 Task: Create New Customer with Customer Name: 7 Leaves Cafe, Billing Address Line1: 2101 Pike Street, Billing Address Line2:  San Diego, Billing Address Line3:  California 92126
Action: Mouse moved to (156, 25)
Screenshot: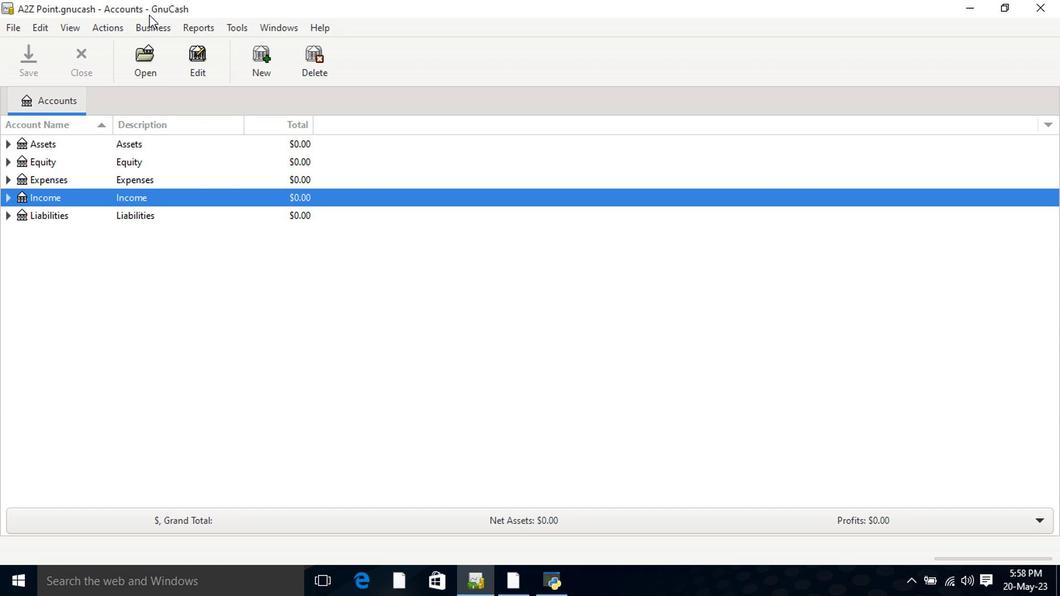
Action: Mouse pressed left at (156, 25)
Screenshot: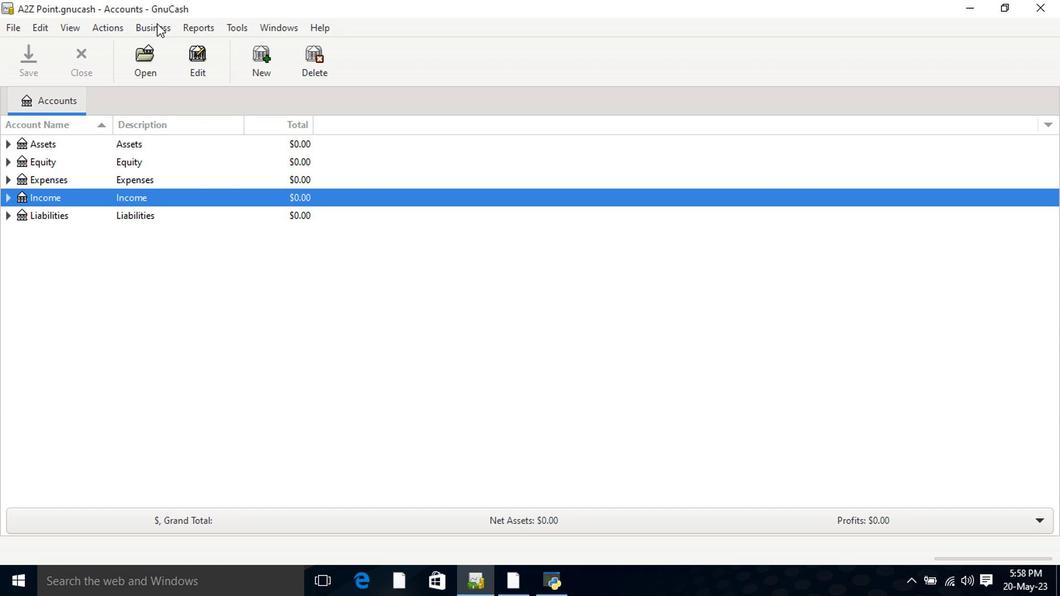 
Action: Mouse moved to (183, 49)
Screenshot: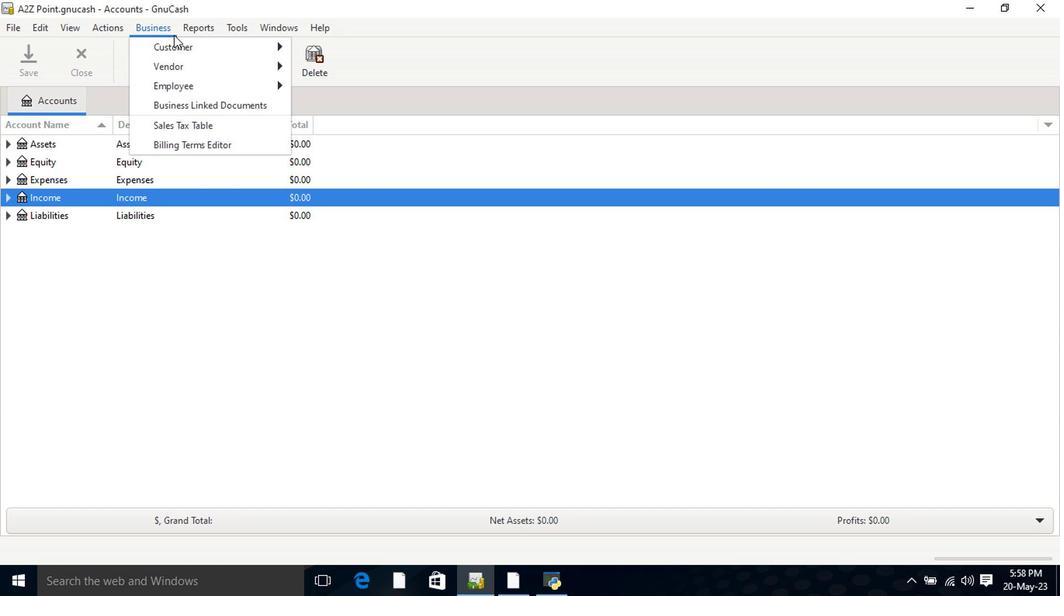 
Action: Mouse pressed left at (183, 49)
Screenshot: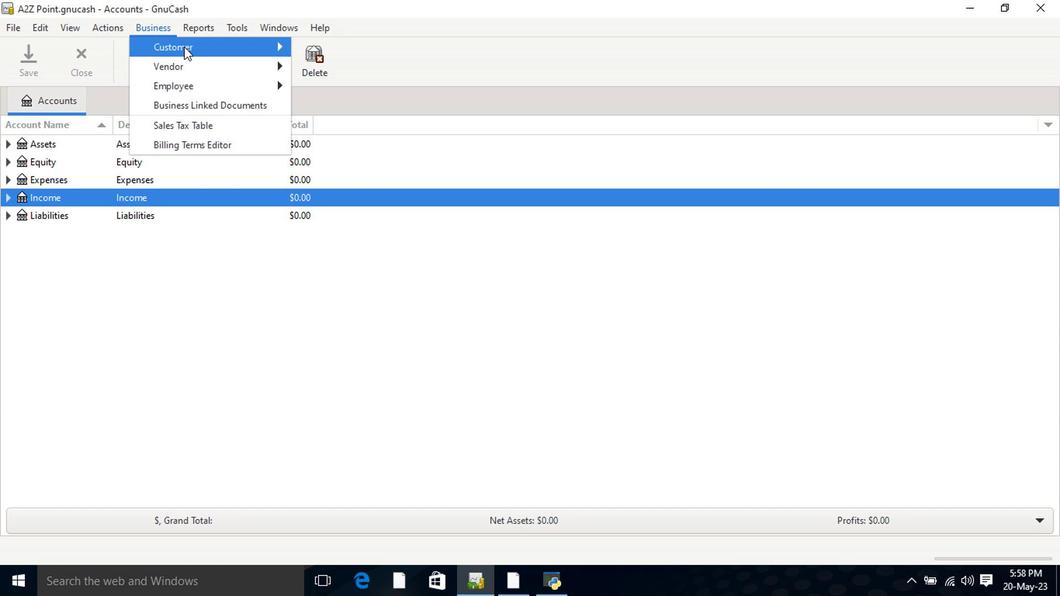 
Action: Mouse moved to (344, 74)
Screenshot: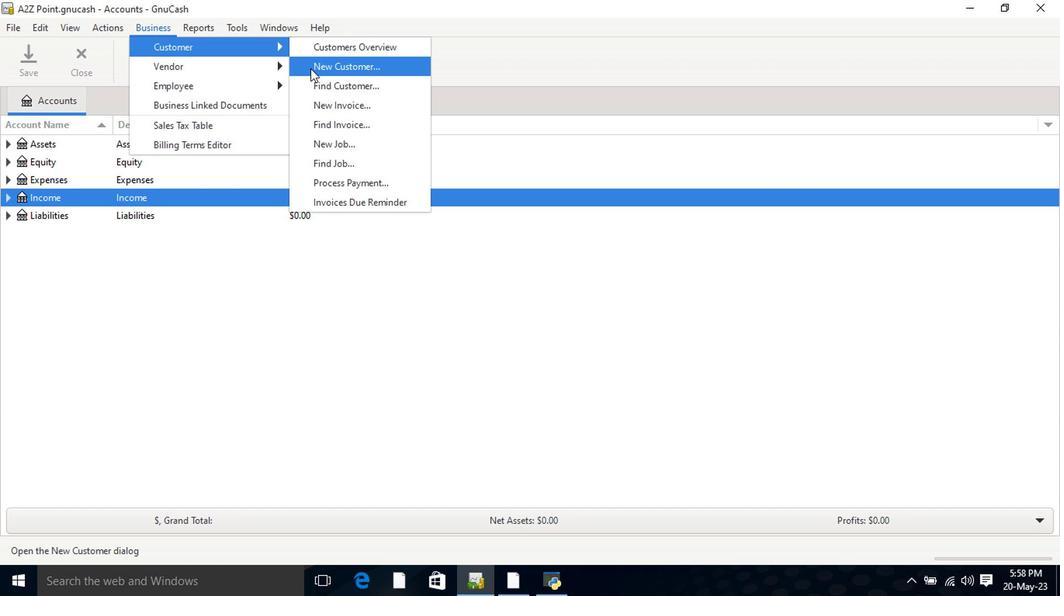 
Action: Mouse pressed left at (344, 74)
Screenshot: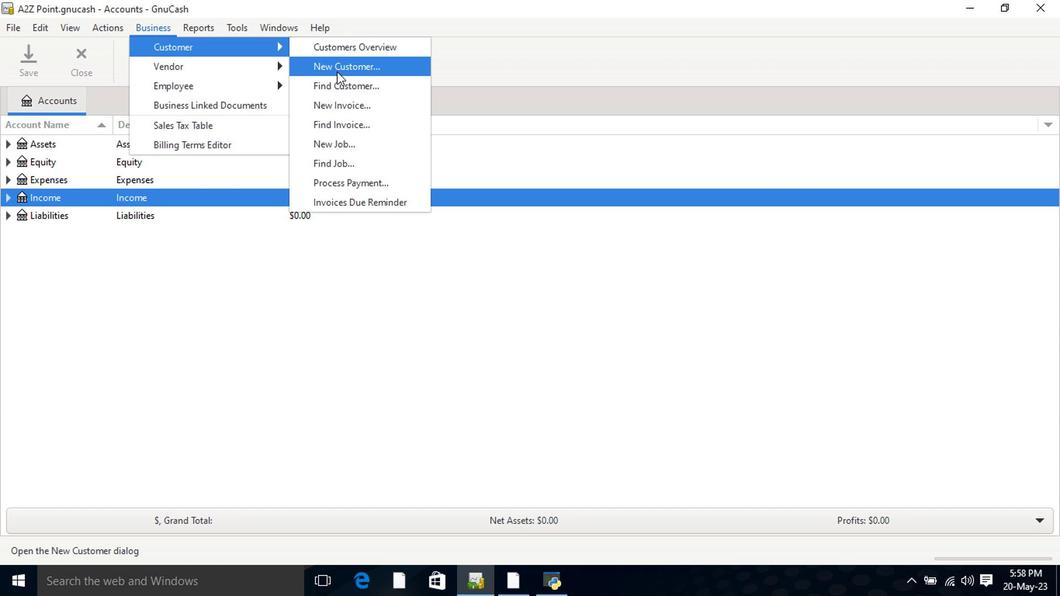 
Action: Key pressed 7eaves<Key.space><Key.shift>ca<Key.backspace><Key.shift>Cafe<Key.tab><Key.tab><Key.tab>2101<Key.space><Key.shift>Pike<Key.space><Key.shift>Street<Key.tab>San<Key.tab><Key.shift>Cal<Key.tab>
Screenshot: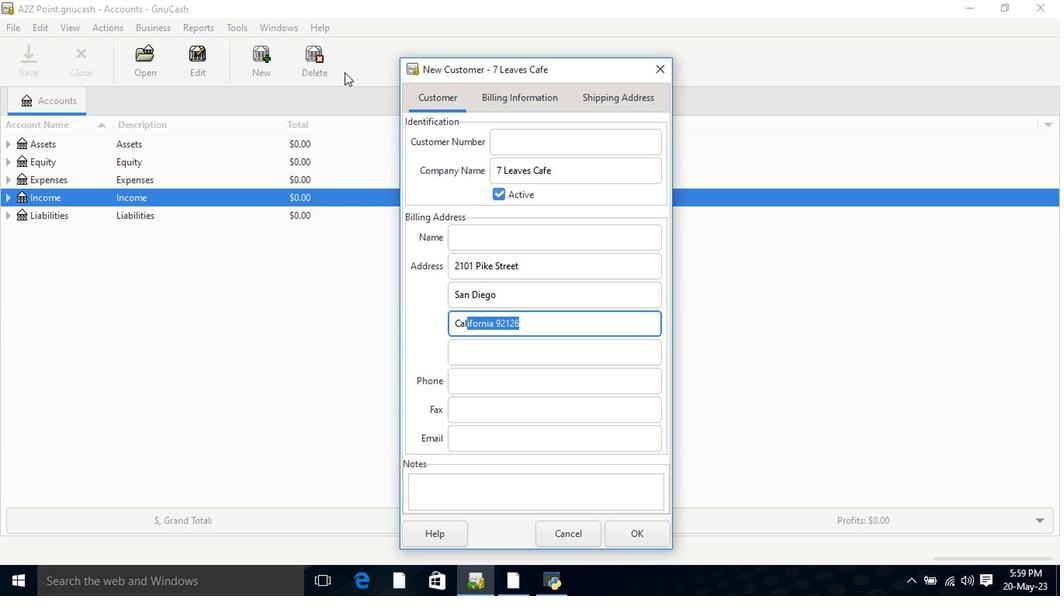 
Action: Mouse moved to (655, 535)
Screenshot: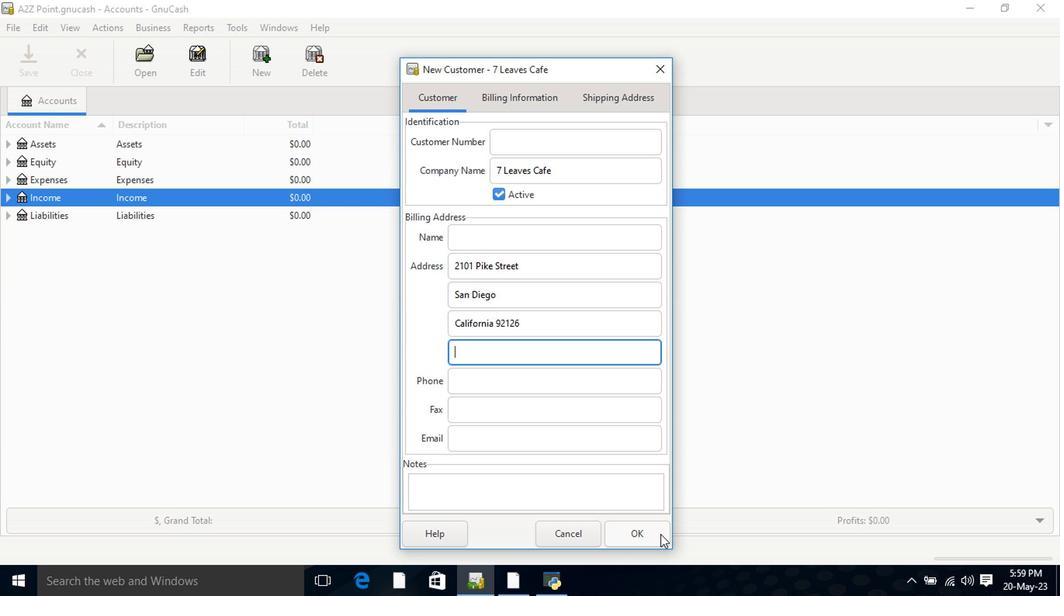 
Action: Mouse pressed left at (655, 535)
Screenshot: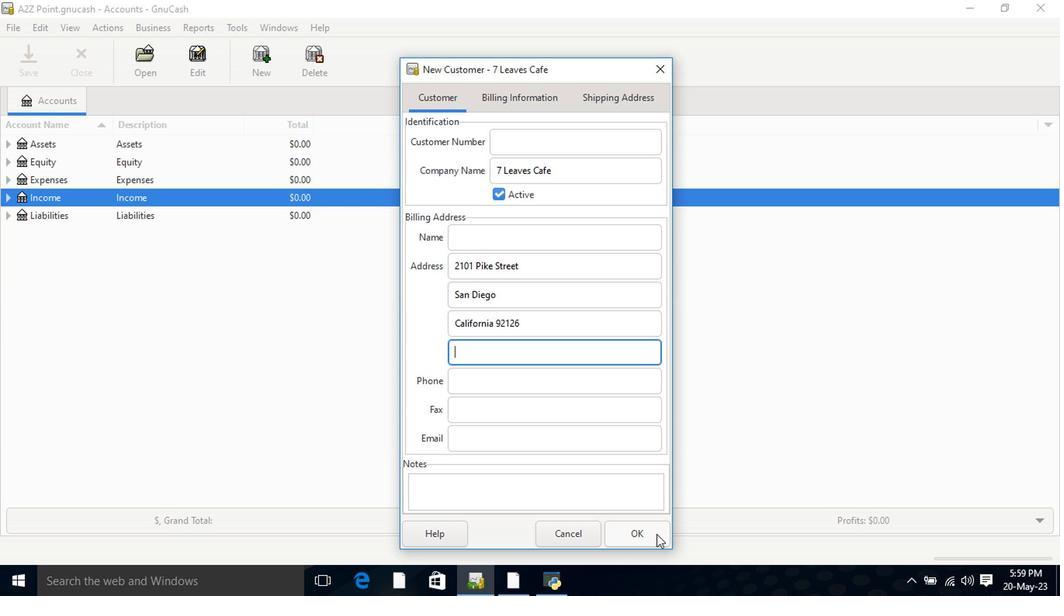 
